 Task: Create New Employee with Employee Name: Brittany Collins, Address Line1: 9303 Meadowbrook Dr., Address Line2: Roanoke Rapids, Address Line3:  NC 27870, Cell Number: 204-470-7335
Action: Mouse pressed left at (164, 30)
Screenshot: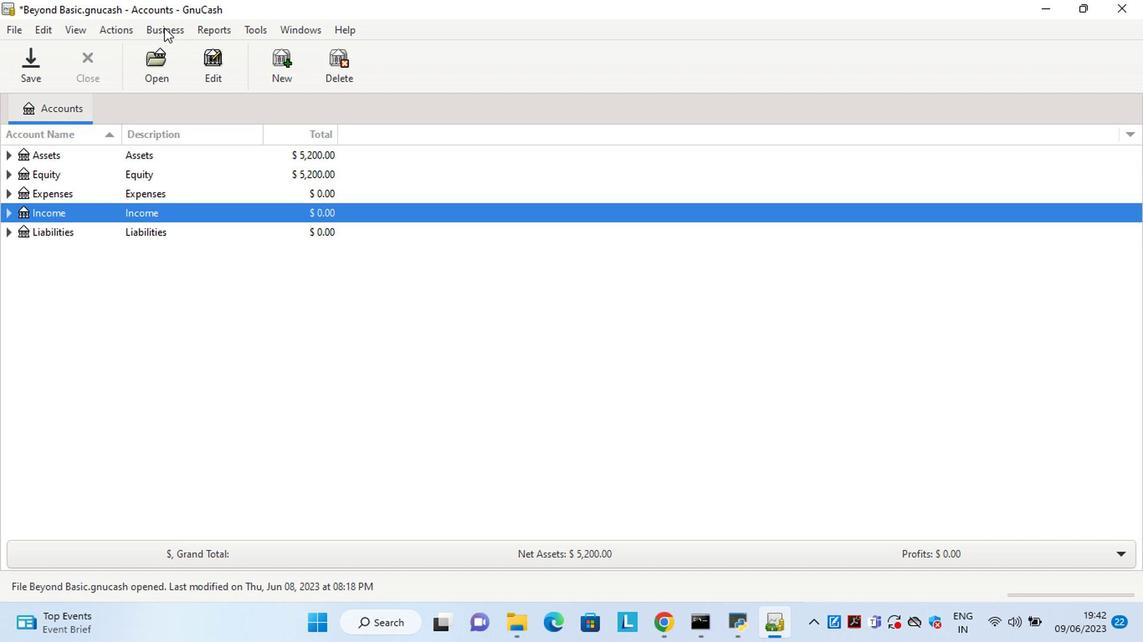 
Action: Mouse moved to (350, 111)
Screenshot: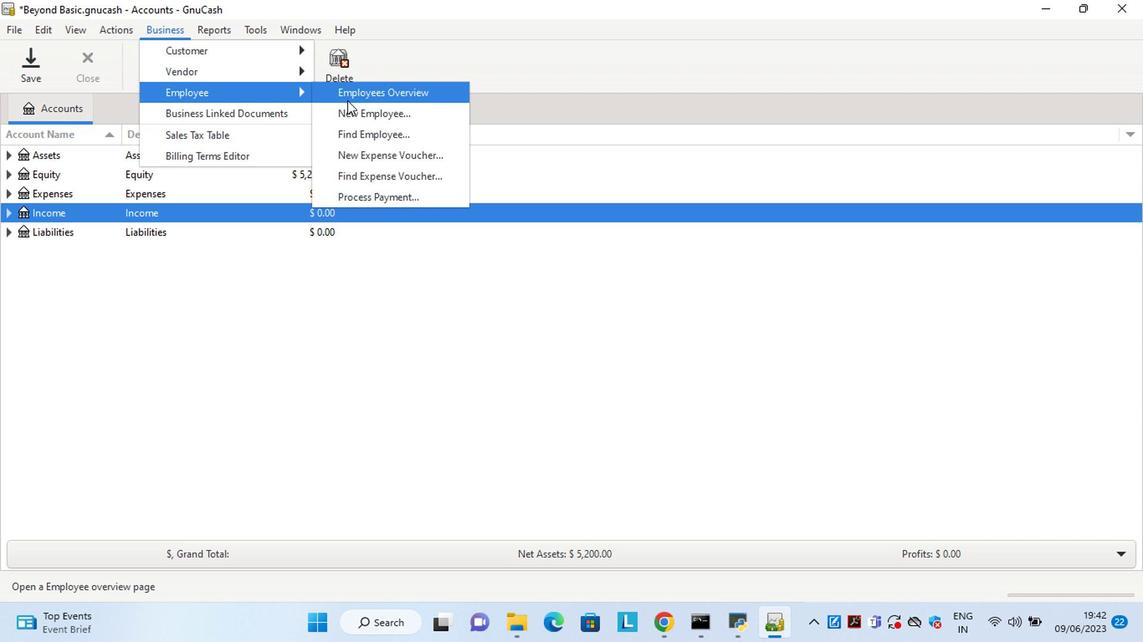 
Action: Mouse pressed left at (350, 111)
Screenshot: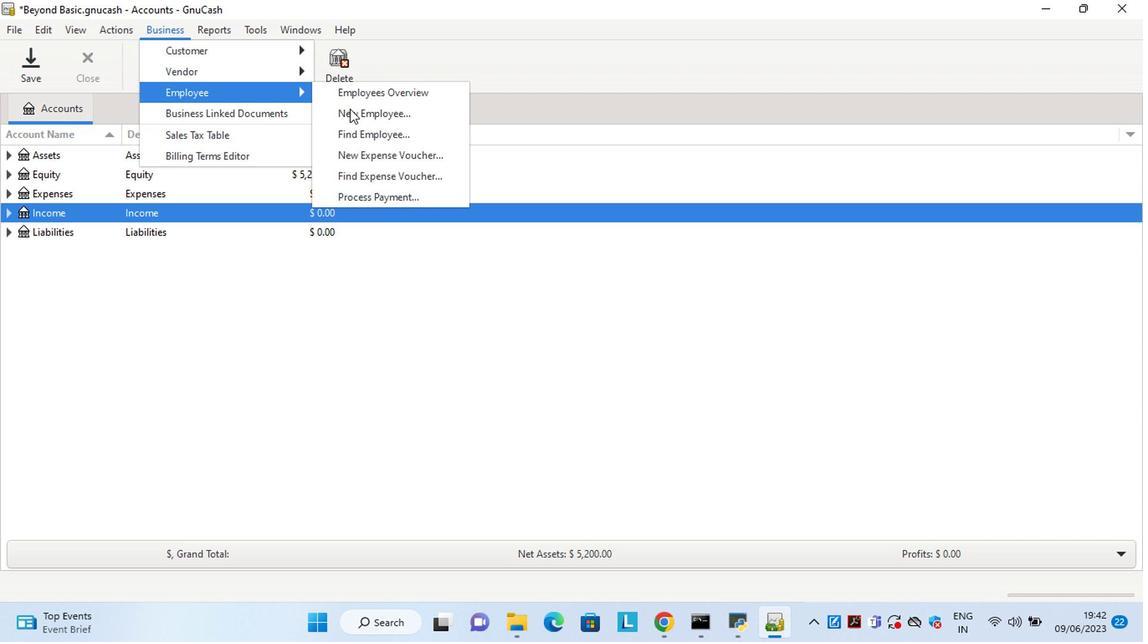 
Action: Mouse moved to (560, 263)
Screenshot: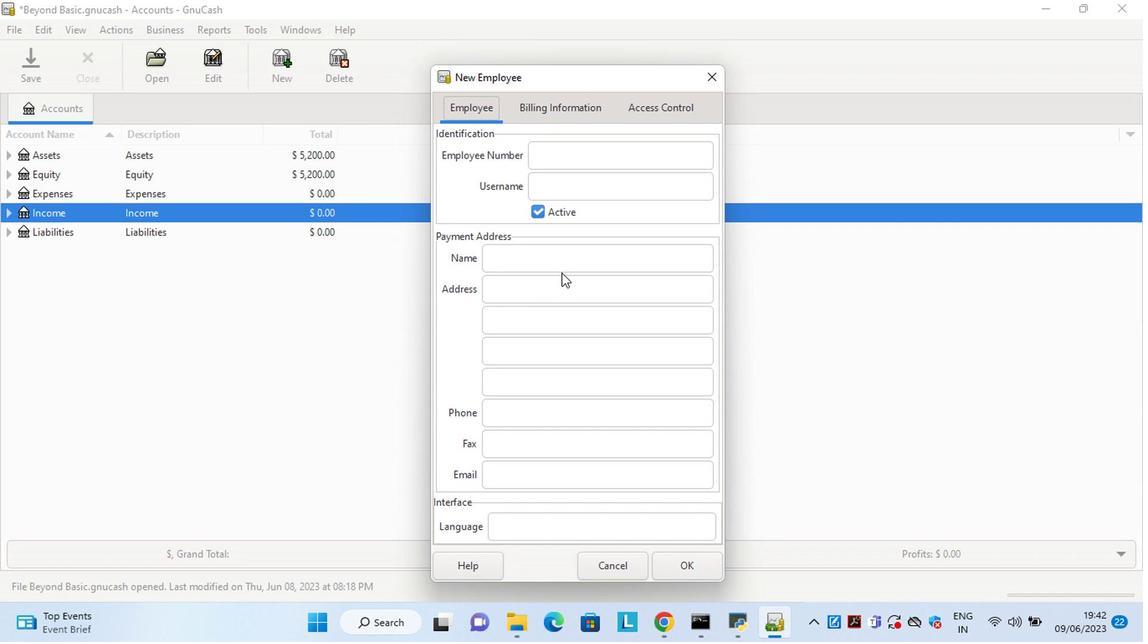 
Action: Mouse pressed left at (560, 263)
Screenshot: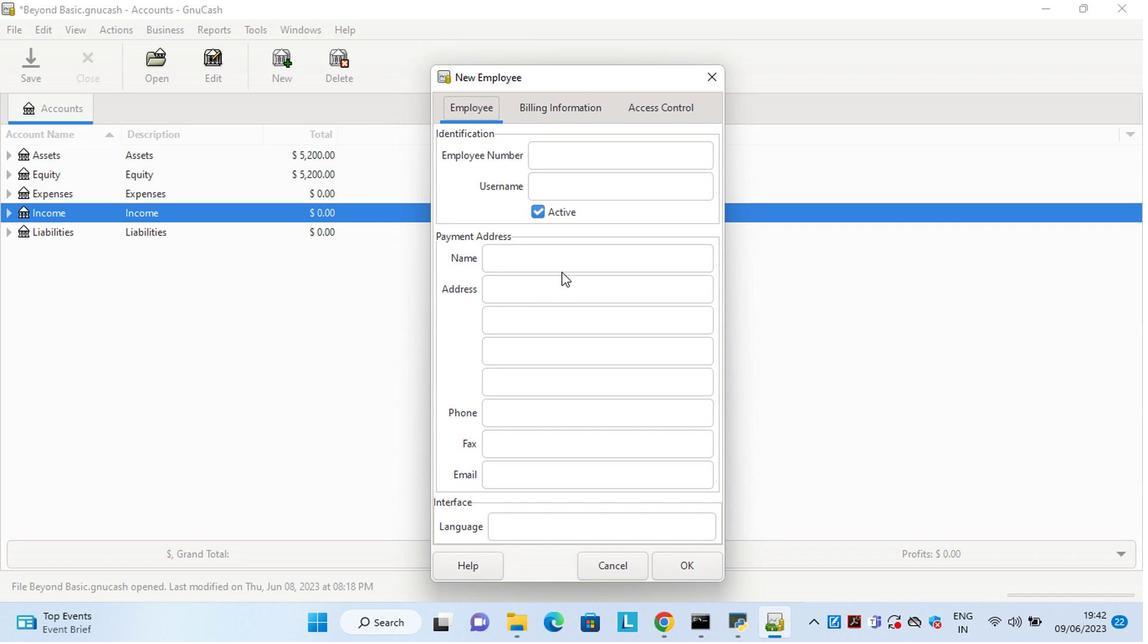 
Action: Key pressed <Key.shift>Brittany<Key.space><Key.shift>Collins<Key.tab>9303<Key.space><Key.shift>N<Key.backspace><Key.shift>Meadowbrook<Key.space><Key.shift>Dr.<Key.tab><Key.shift>Roanoke<Key.space><Key.shift>Rapids<Key.tab><Key.shift>NC<Key.space>27870<Key.space><Key.backspace><Key.tab><Key.tab>204-470-7335
Screenshot: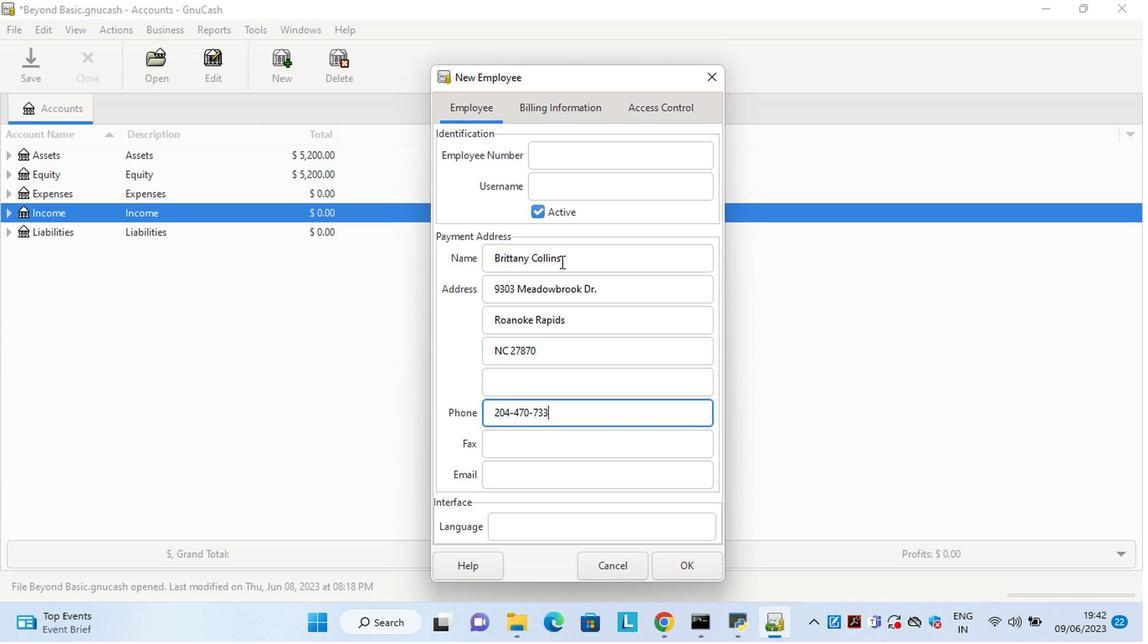 
Action: Mouse moved to (699, 561)
Screenshot: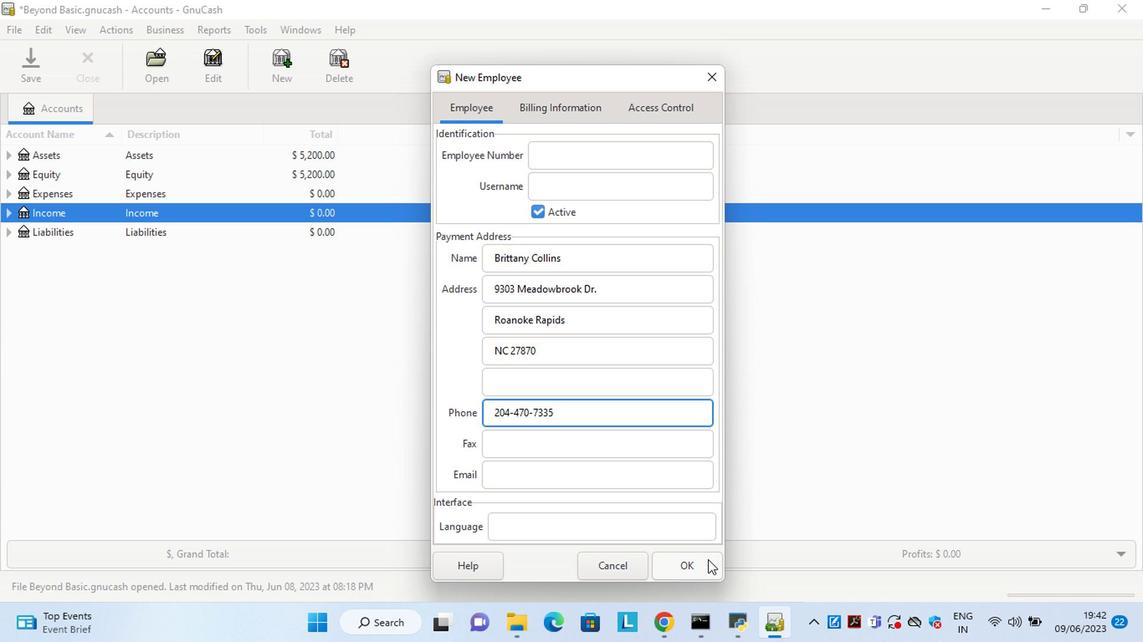 
Action: Mouse pressed left at (699, 561)
Screenshot: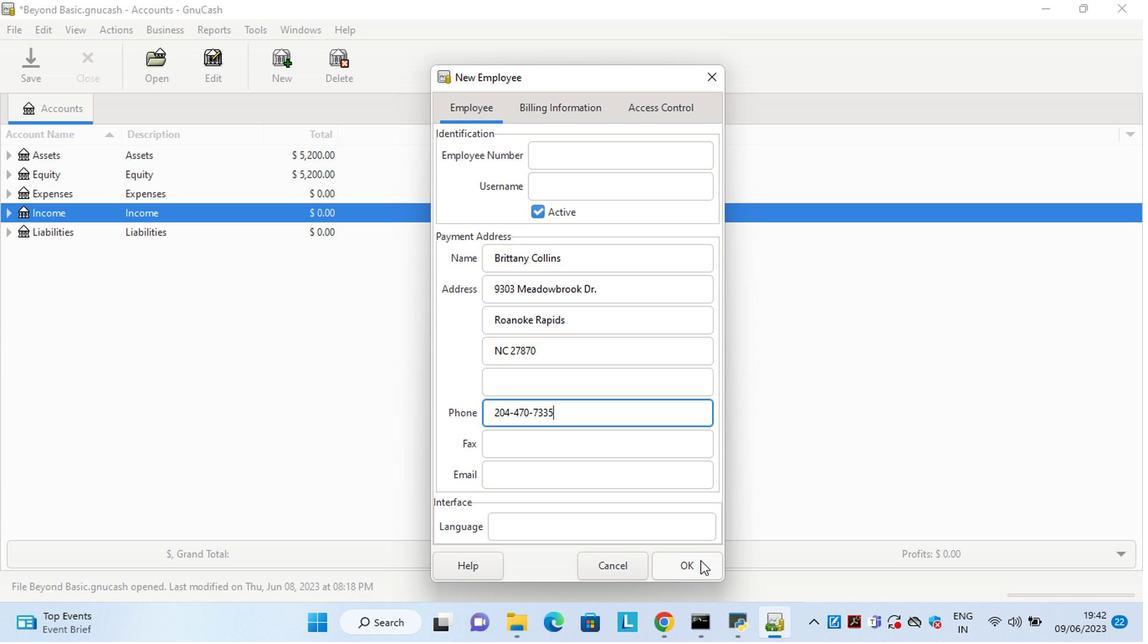 
